 Task: Open a blank sheet, save the file as Matthew.rtf Add the quote 'Your dreams are worth fighting for; don't let anyone tell you otherwise.' Apply font style 'Playfair Display' and font size 30 Align the text to the Right .Change the text color to  'Light Red'
Action: Mouse moved to (384, 258)
Screenshot: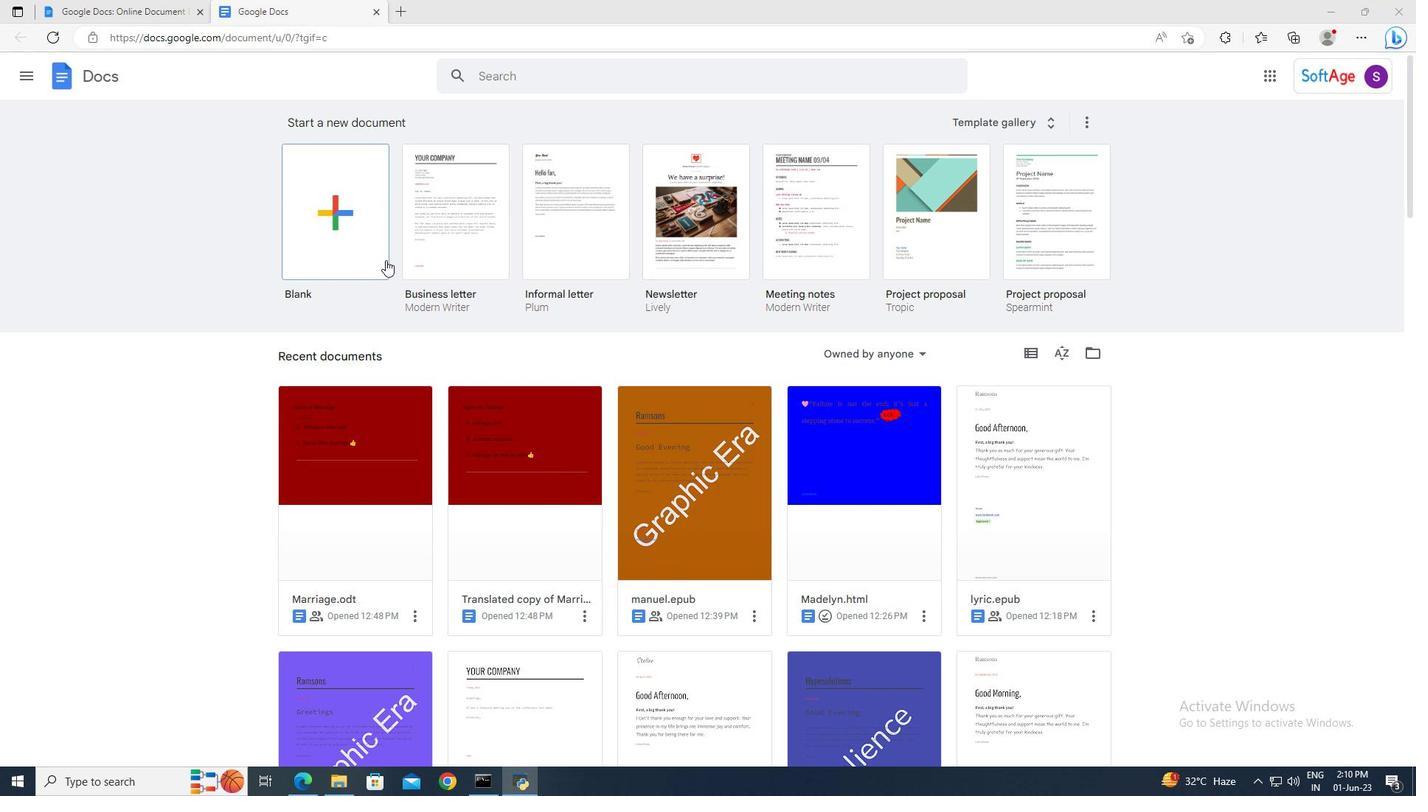 
Action: Mouse pressed left at (384, 258)
Screenshot: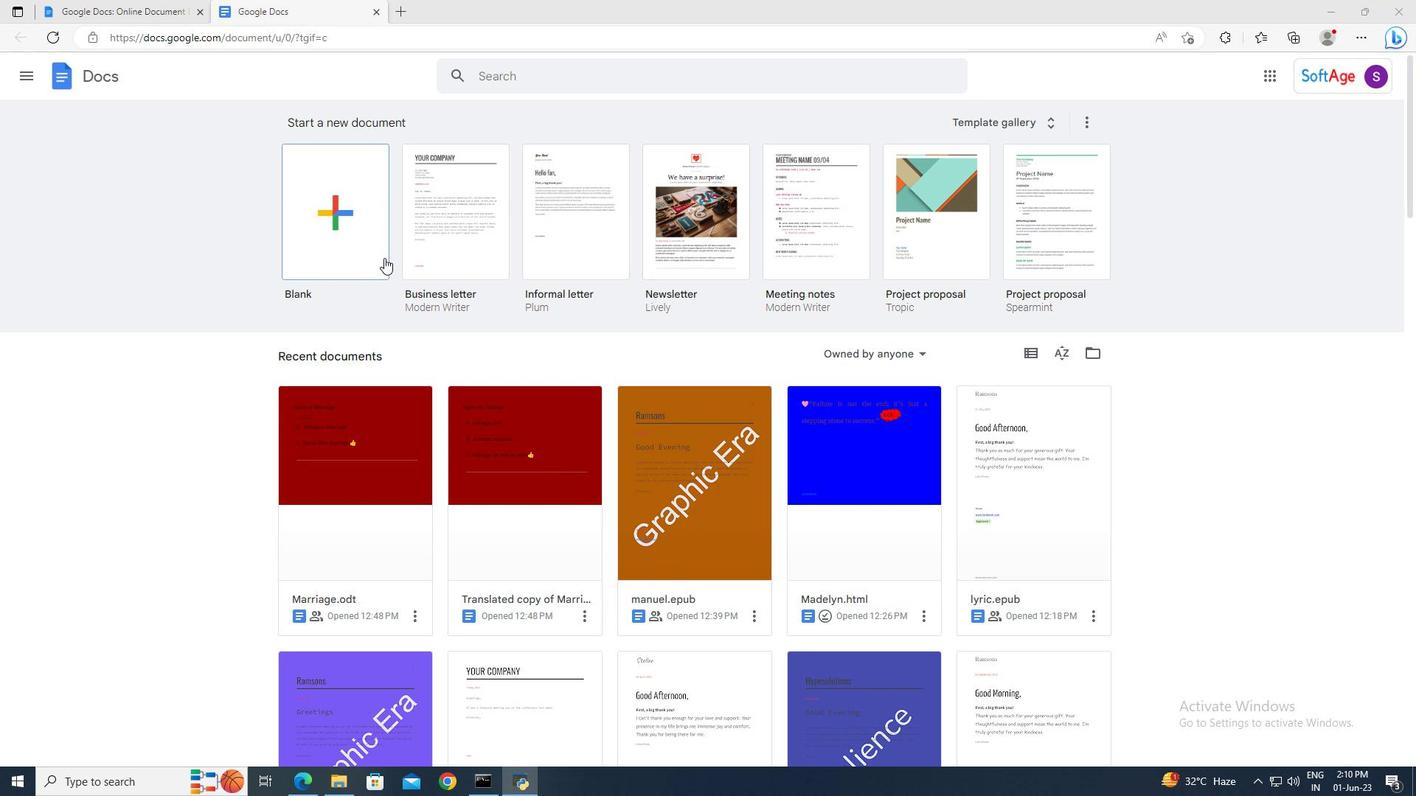 
Action: Mouse moved to (153, 64)
Screenshot: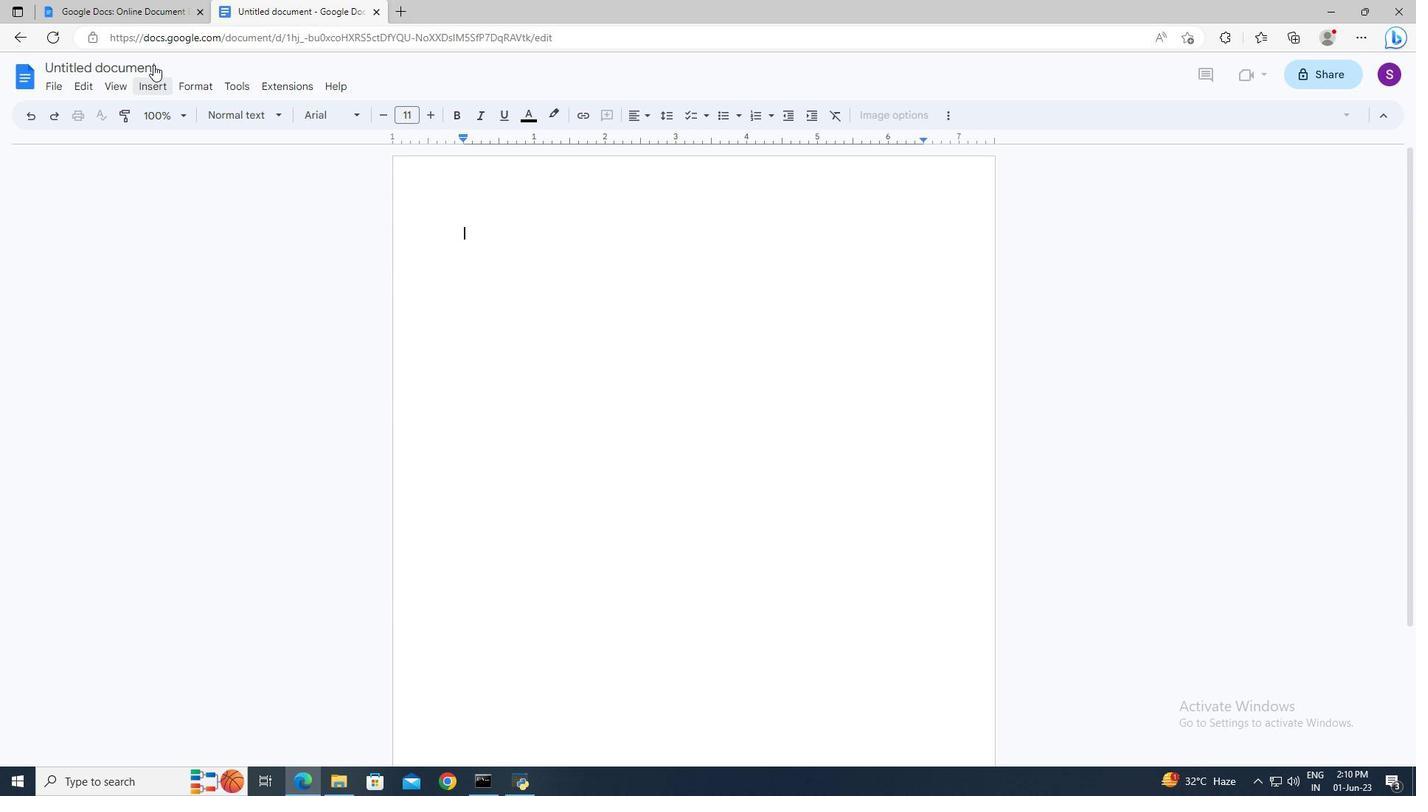 
Action: Mouse pressed left at (153, 64)
Screenshot: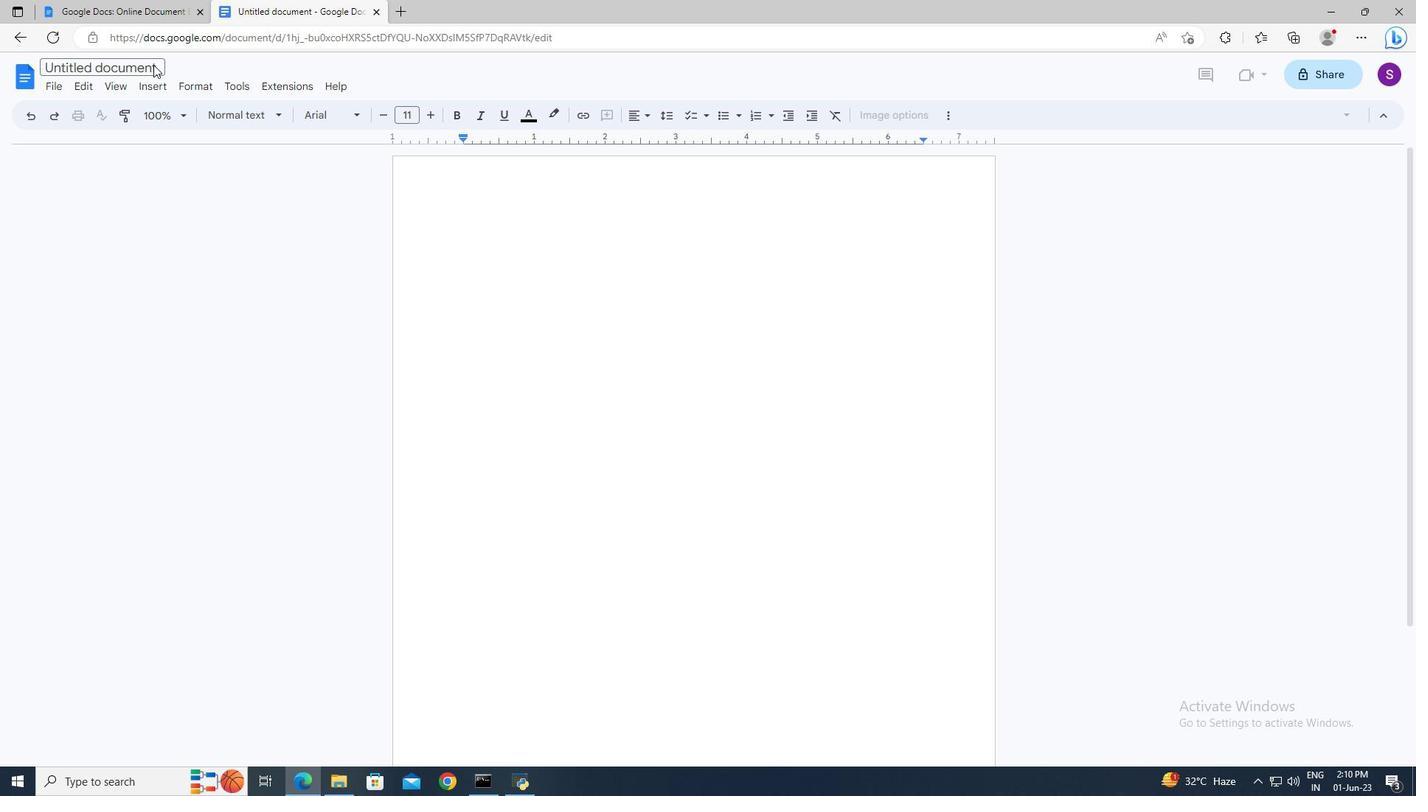 
Action: Key pressed <Key.delete><Key.shift>Math<Key.backspace>thew.rtf<Key.enter>
Screenshot: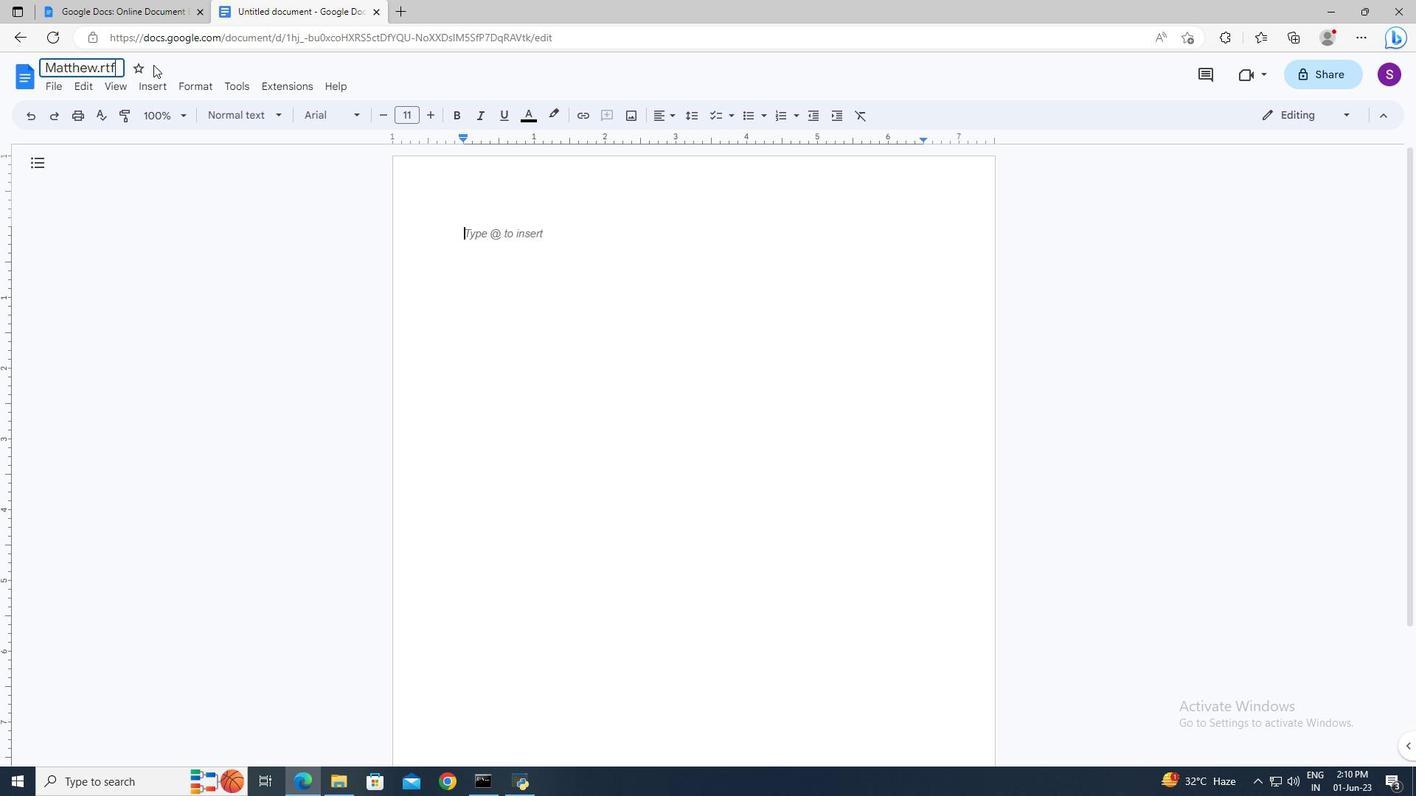 
Action: Mouse moved to (478, 240)
Screenshot: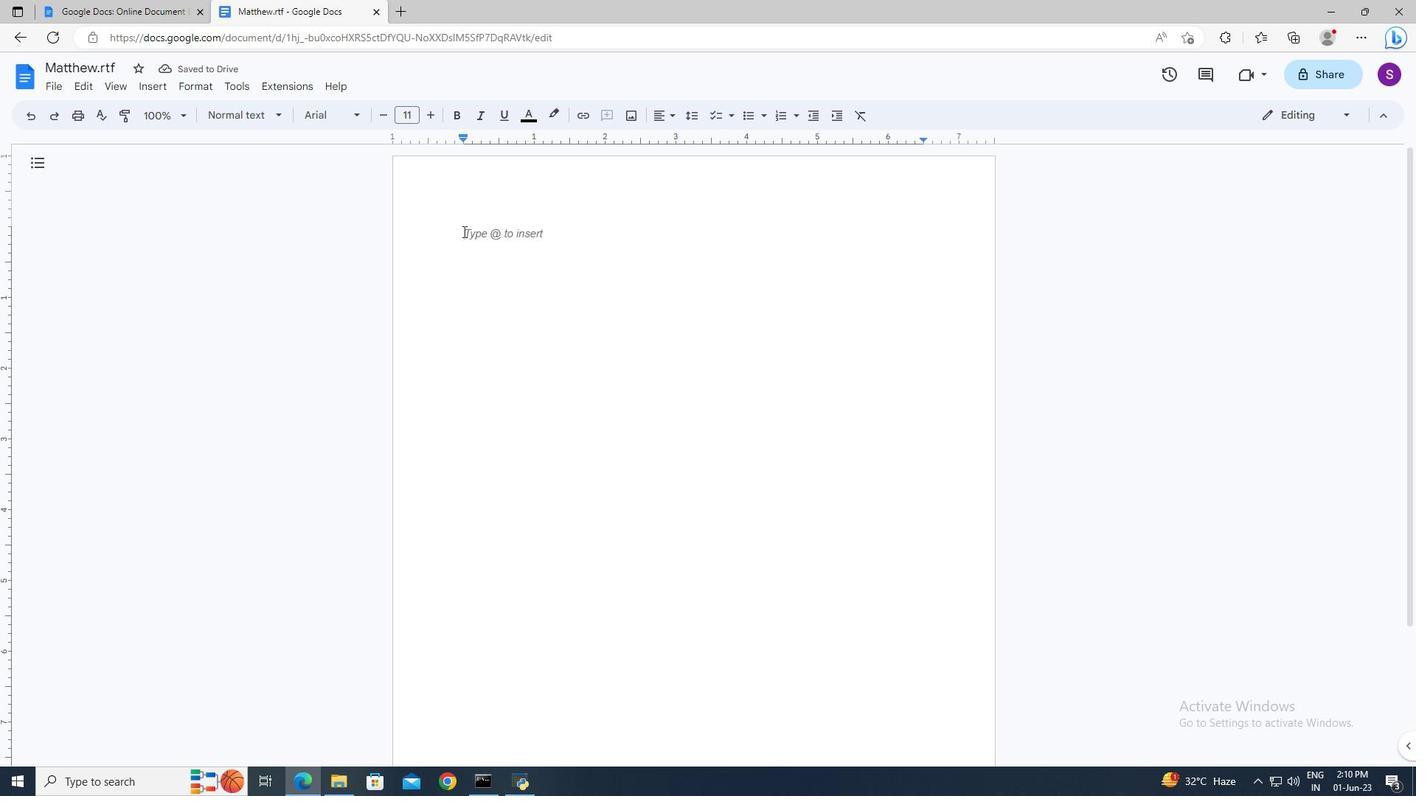 
Action: Mouse pressed left at (478, 240)
Screenshot: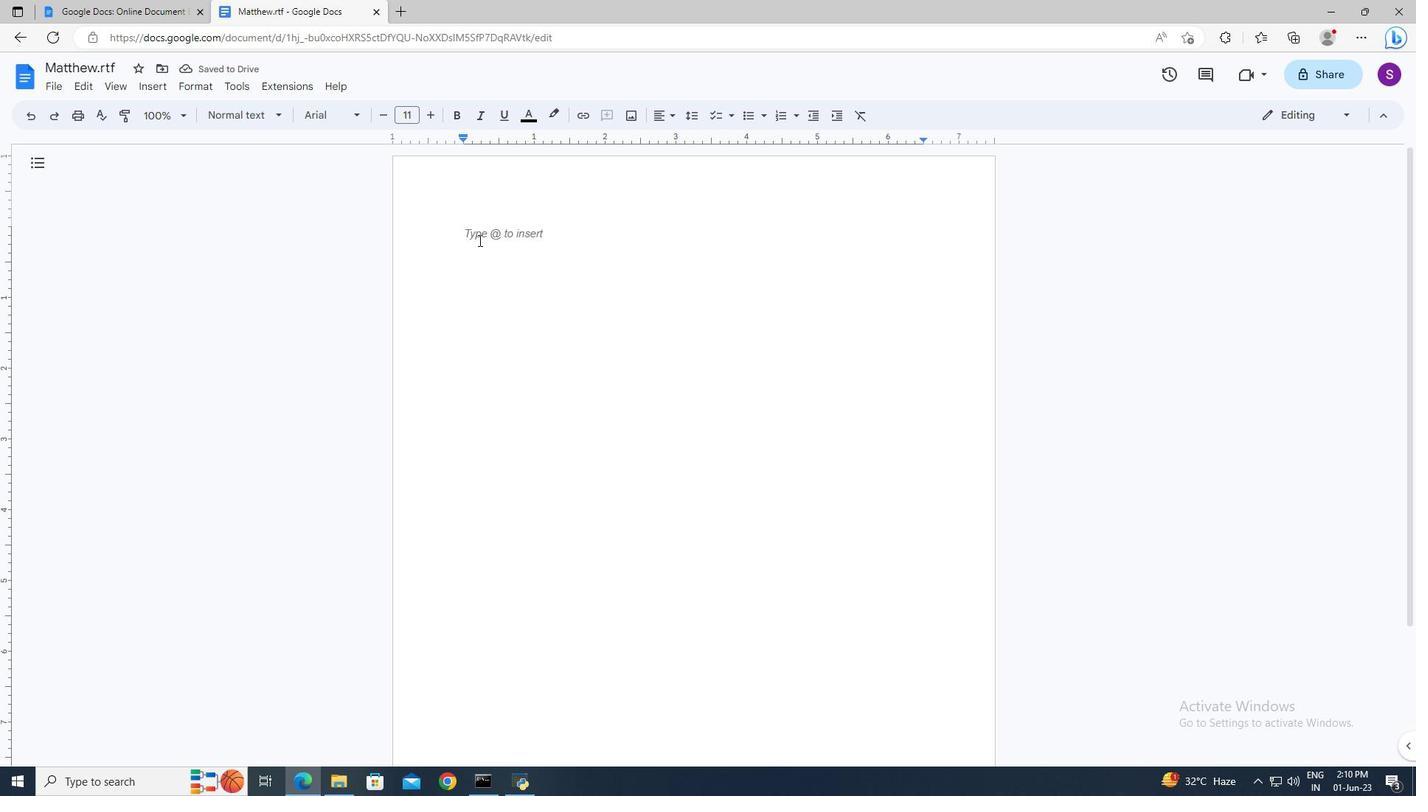 
Action: Key pressed <Key.shift>"<Key.shift>Your<Key.space>dreams<Key.space>are<Key.space>worth<Key.space>fighting<Key.space>for;<Key.space>don't<Key.space>let<Key.space>anyone<Key.space>tell<Key.space>you<Key.space>otherwise.<Key.shift>"ctrl+A
Screenshot: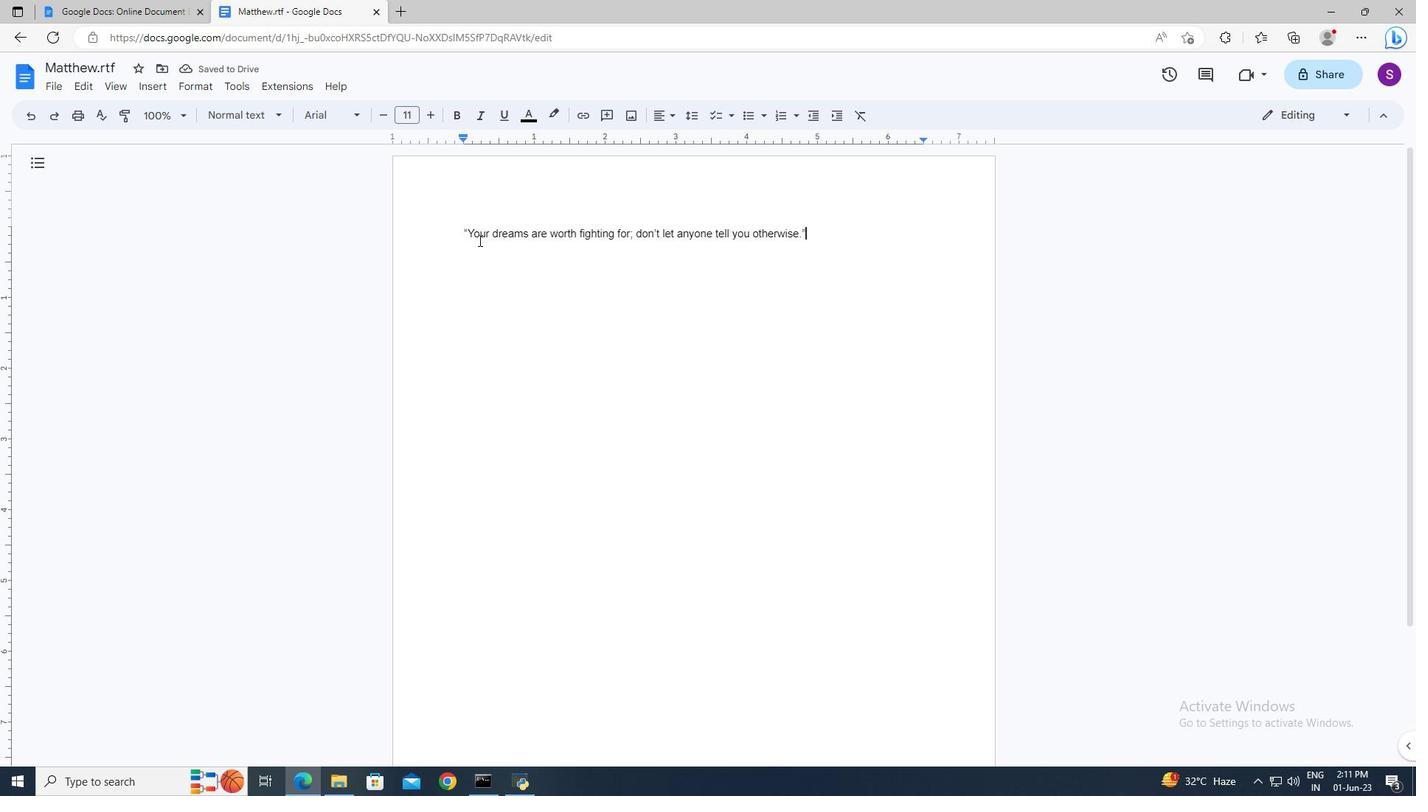 
Action: Mouse moved to (357, 115)
Screenshot: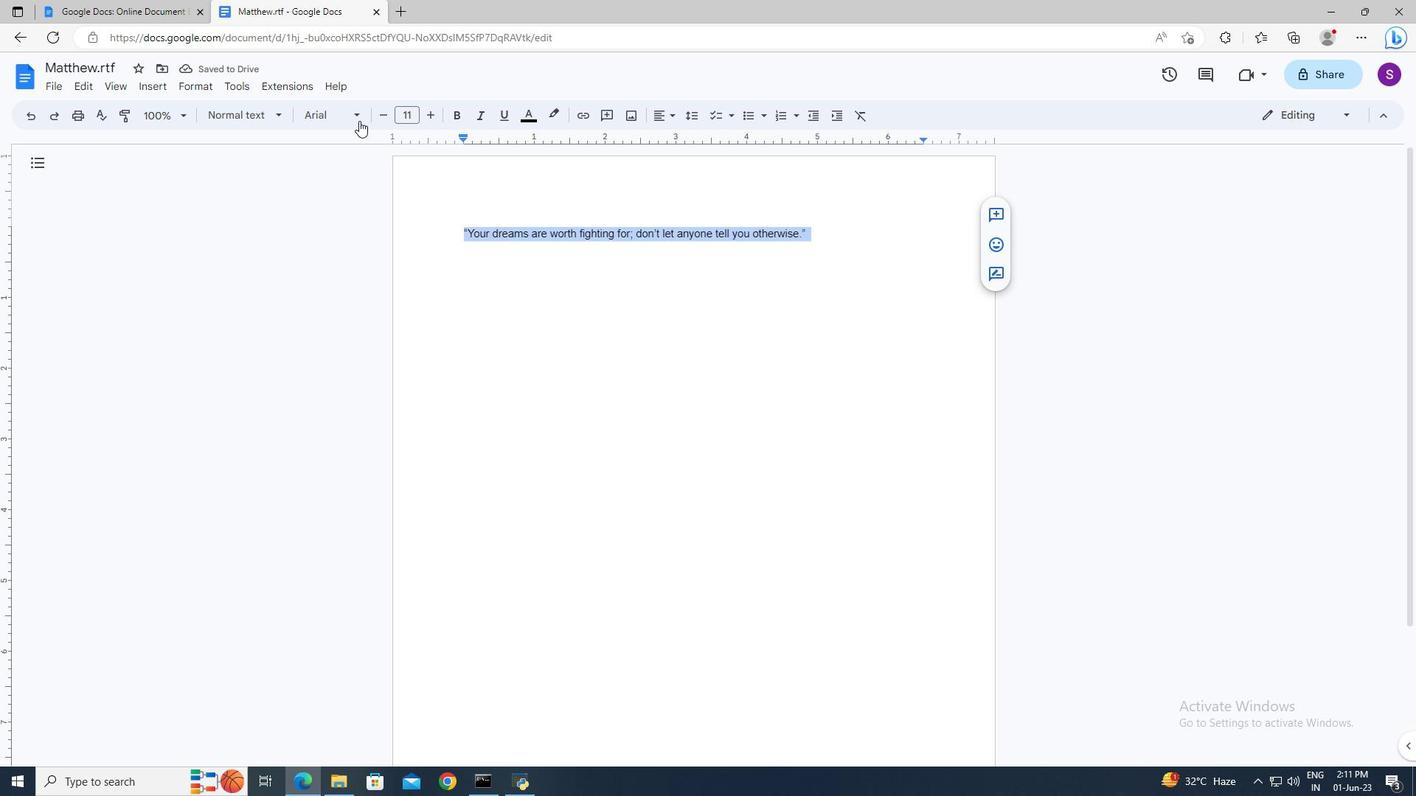 
Action: Mouse pressed left at (357, 115)
Screenshot: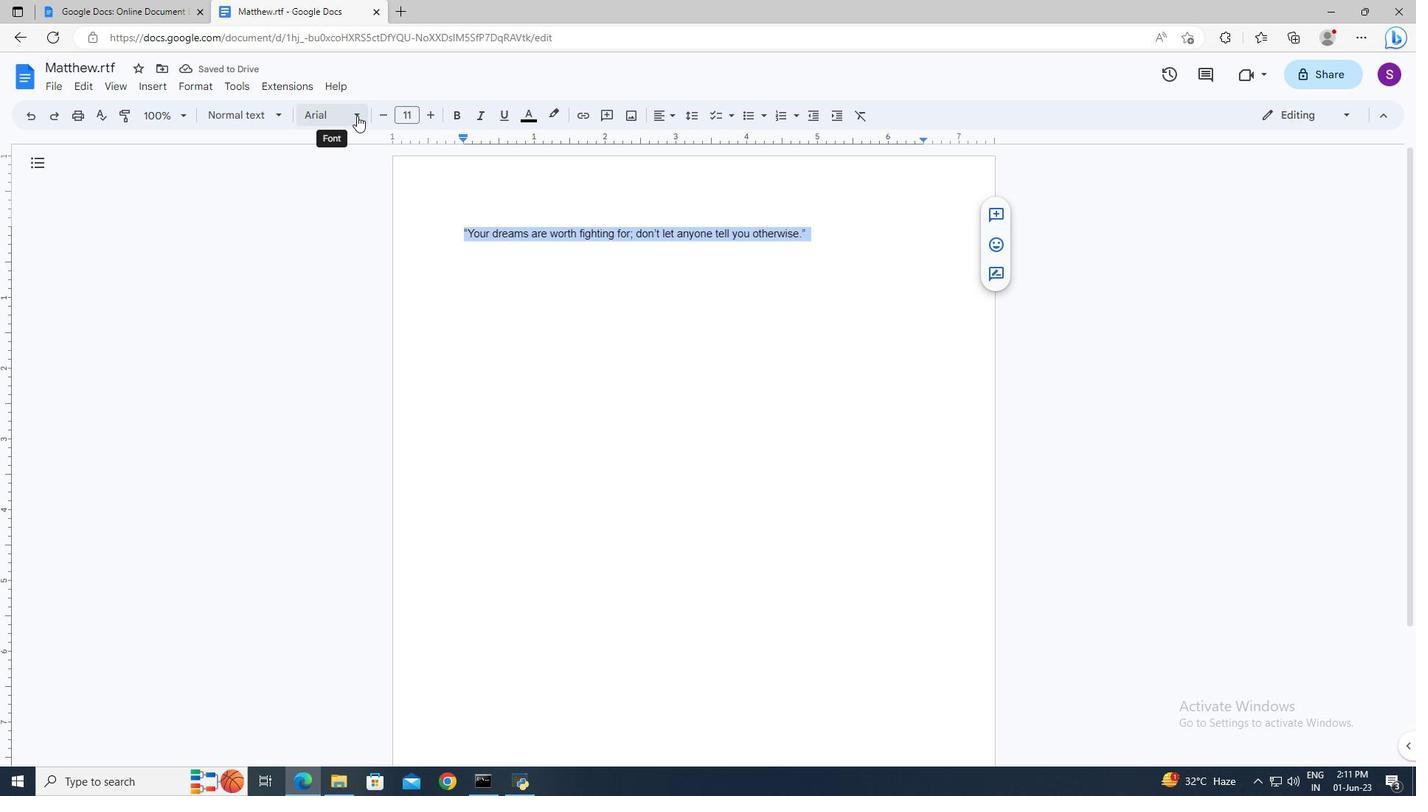 
Action: Mouse moved to (390, 666)
Screenshot: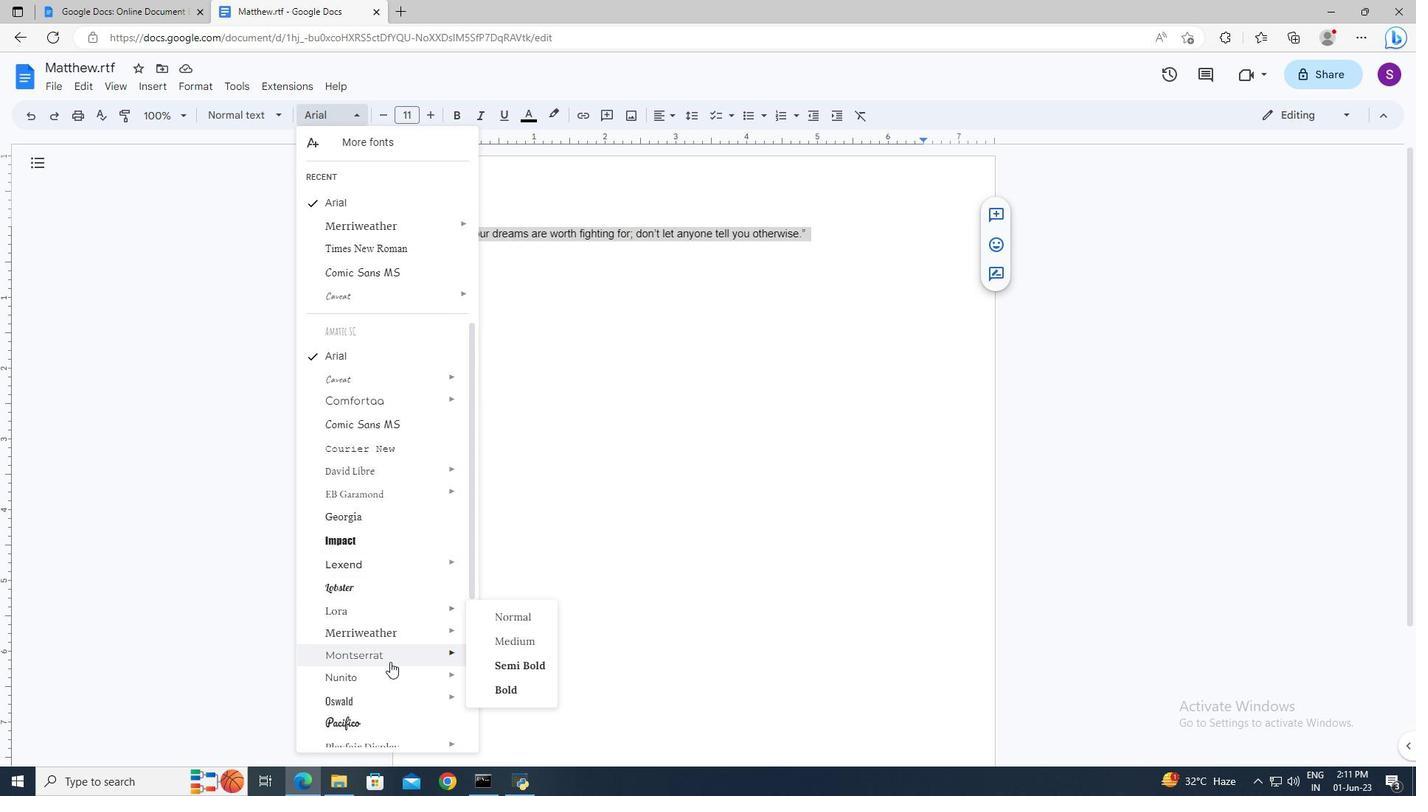 
Action: Mouse scrolled (390, 666) with delta (0, 0)
Screenshot: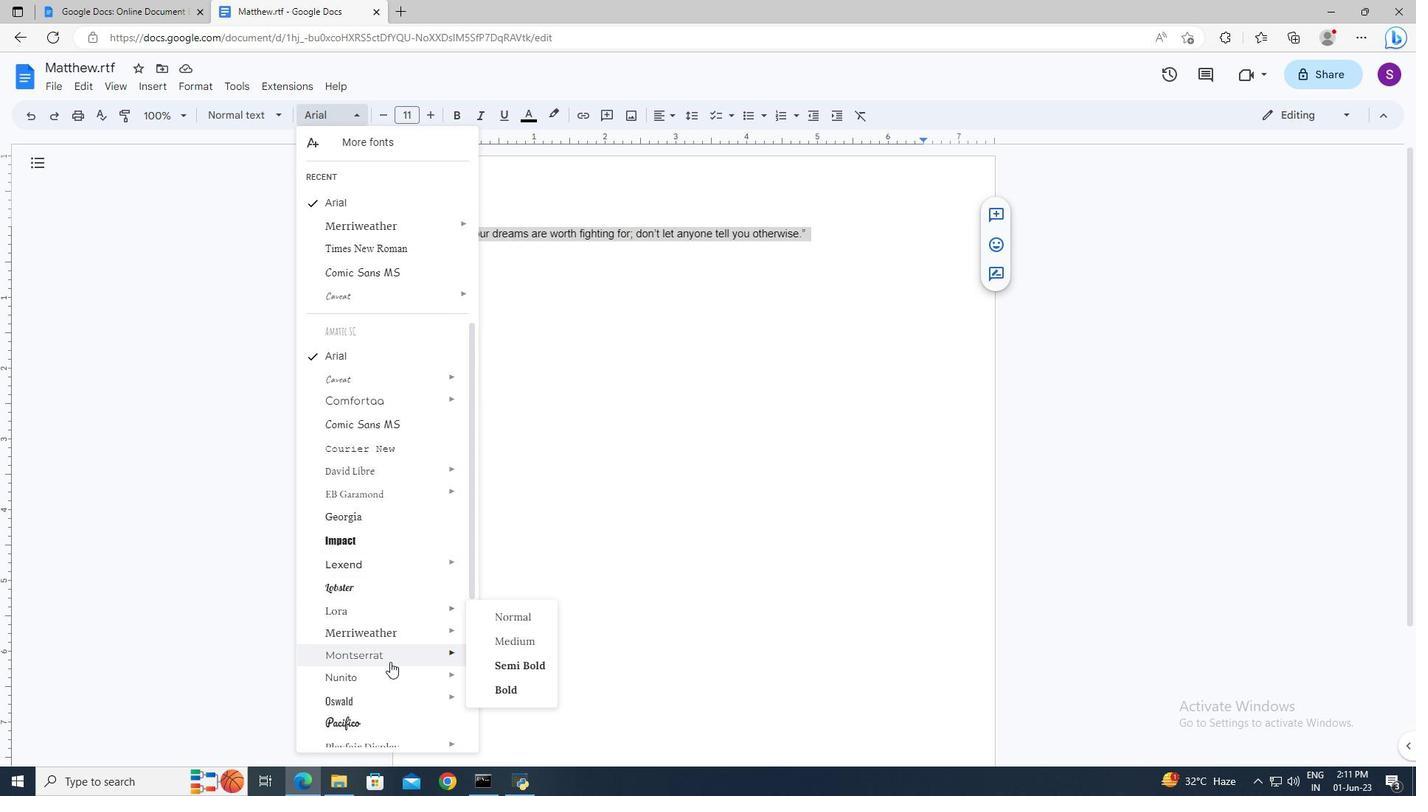 
Action: Mouse moved to (396, 735)
Screenshot: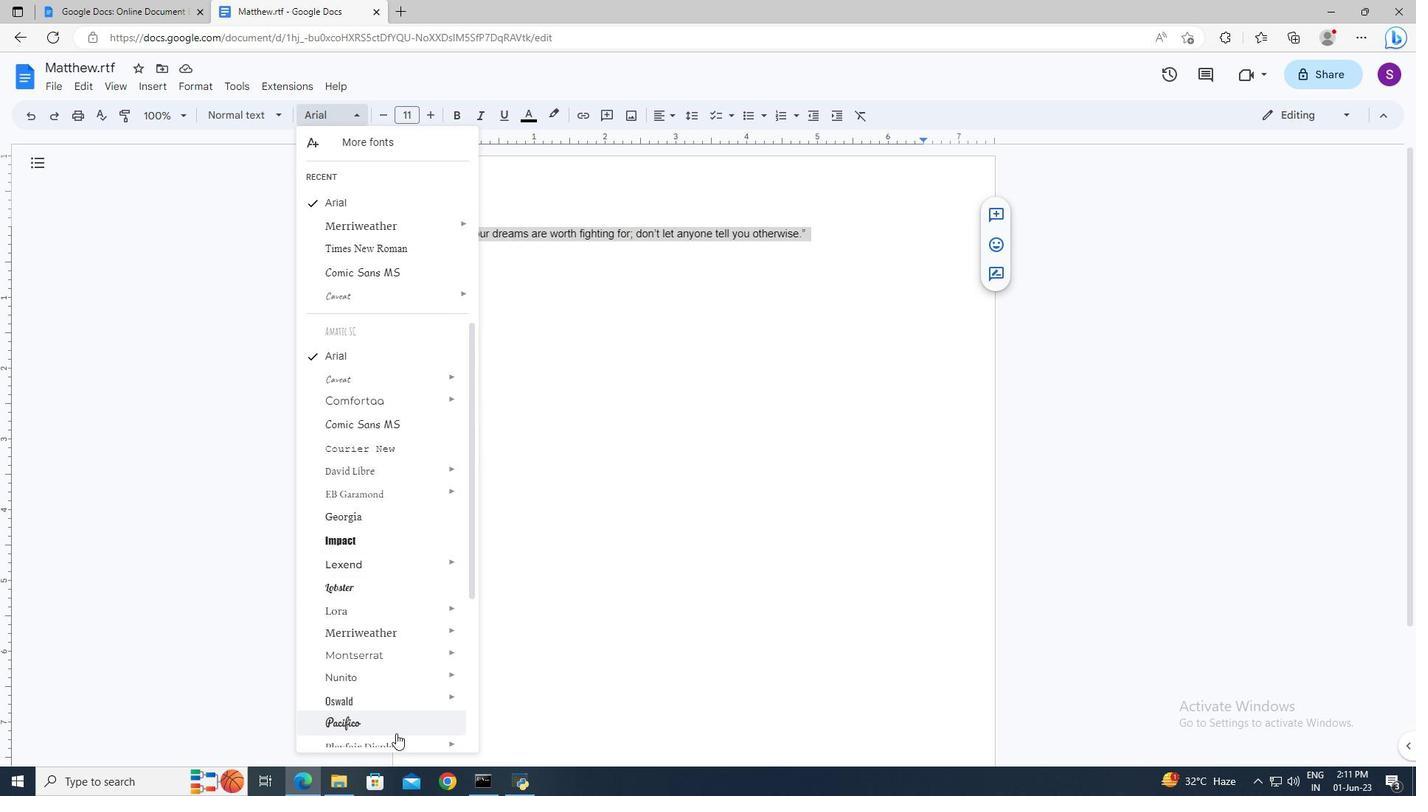 
Action: Mouse scrolled (396, 734) with delta (0, 0)
Screenshot: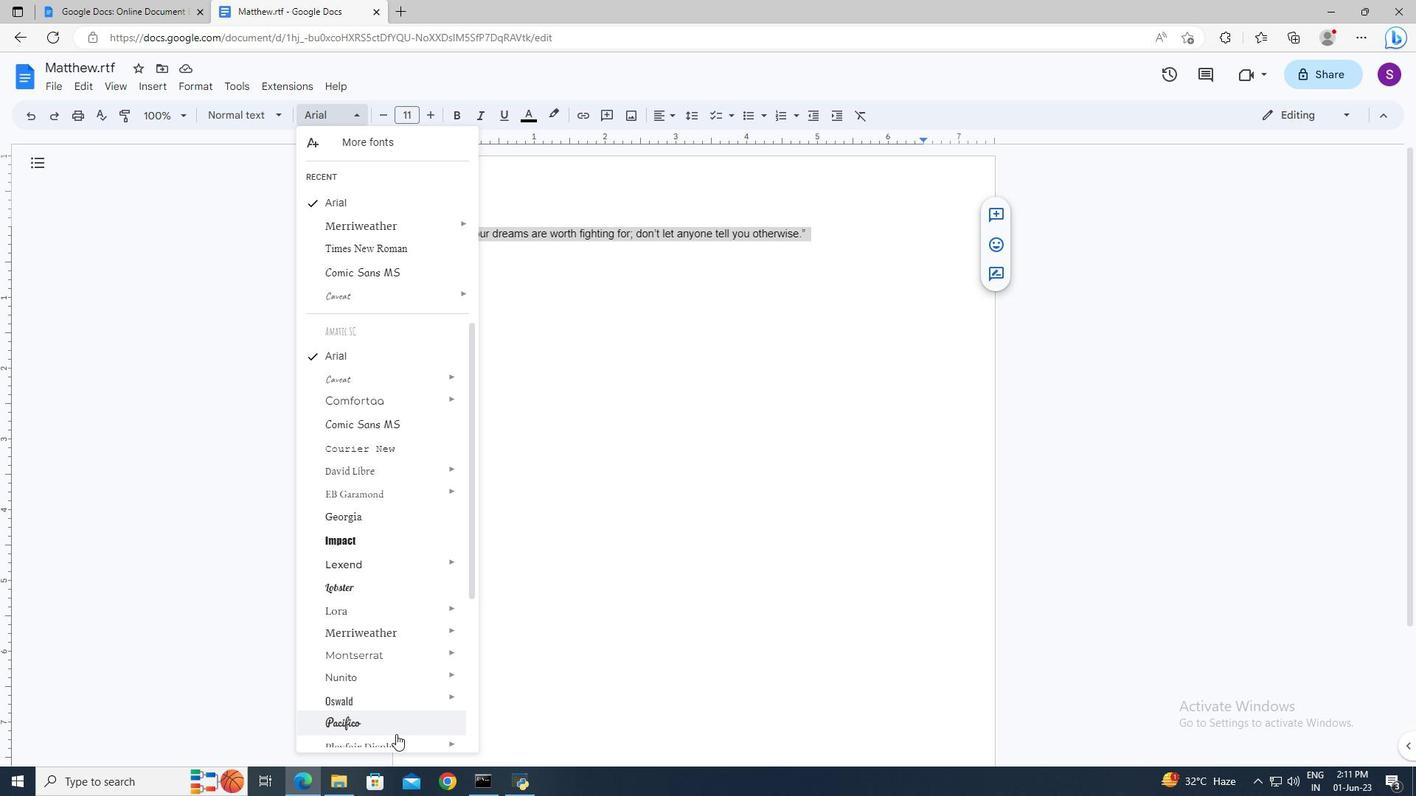 
Action: Mouse scrolled (396, 734) with delta (0, 0)
Screenshot: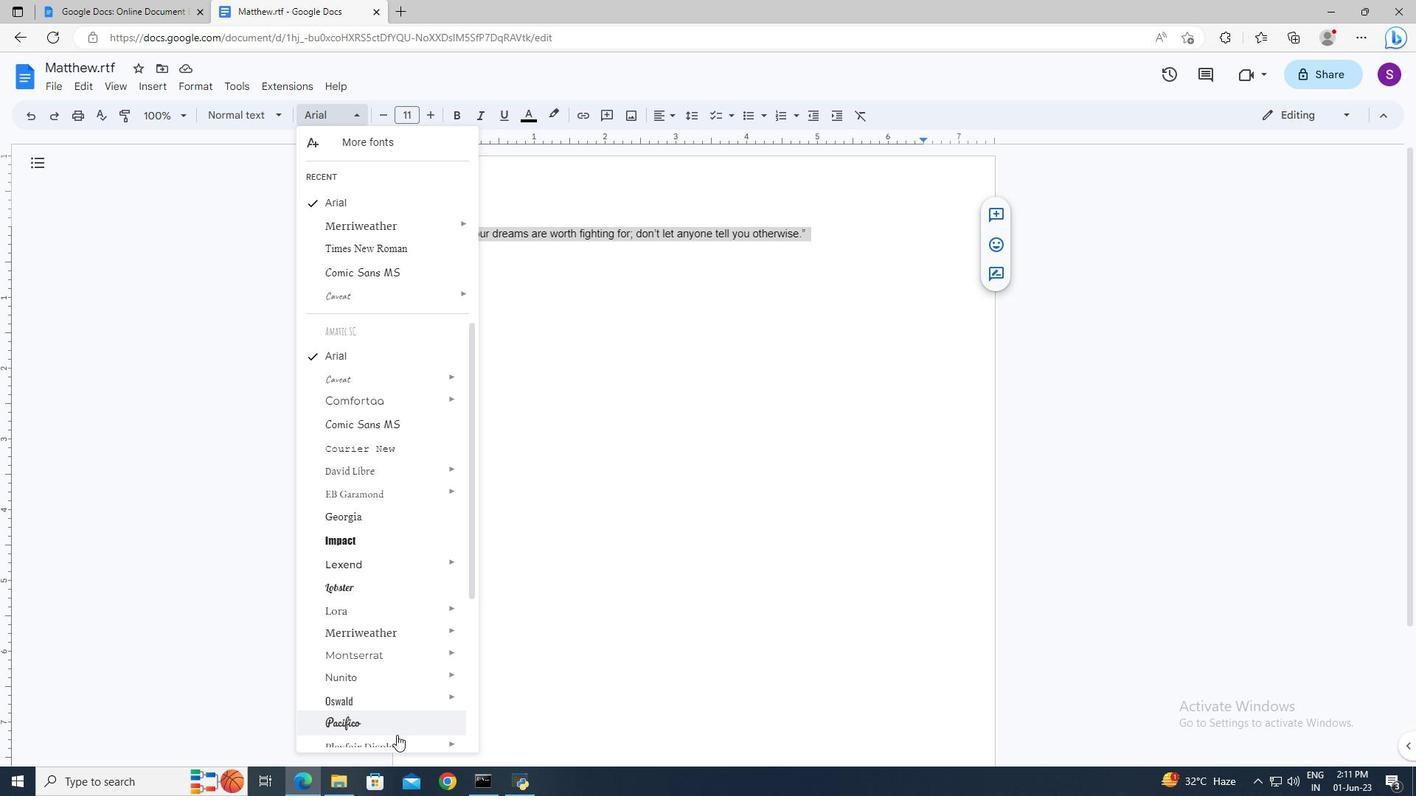 
Action: Mouse moved to (390, 624)
Screenshot: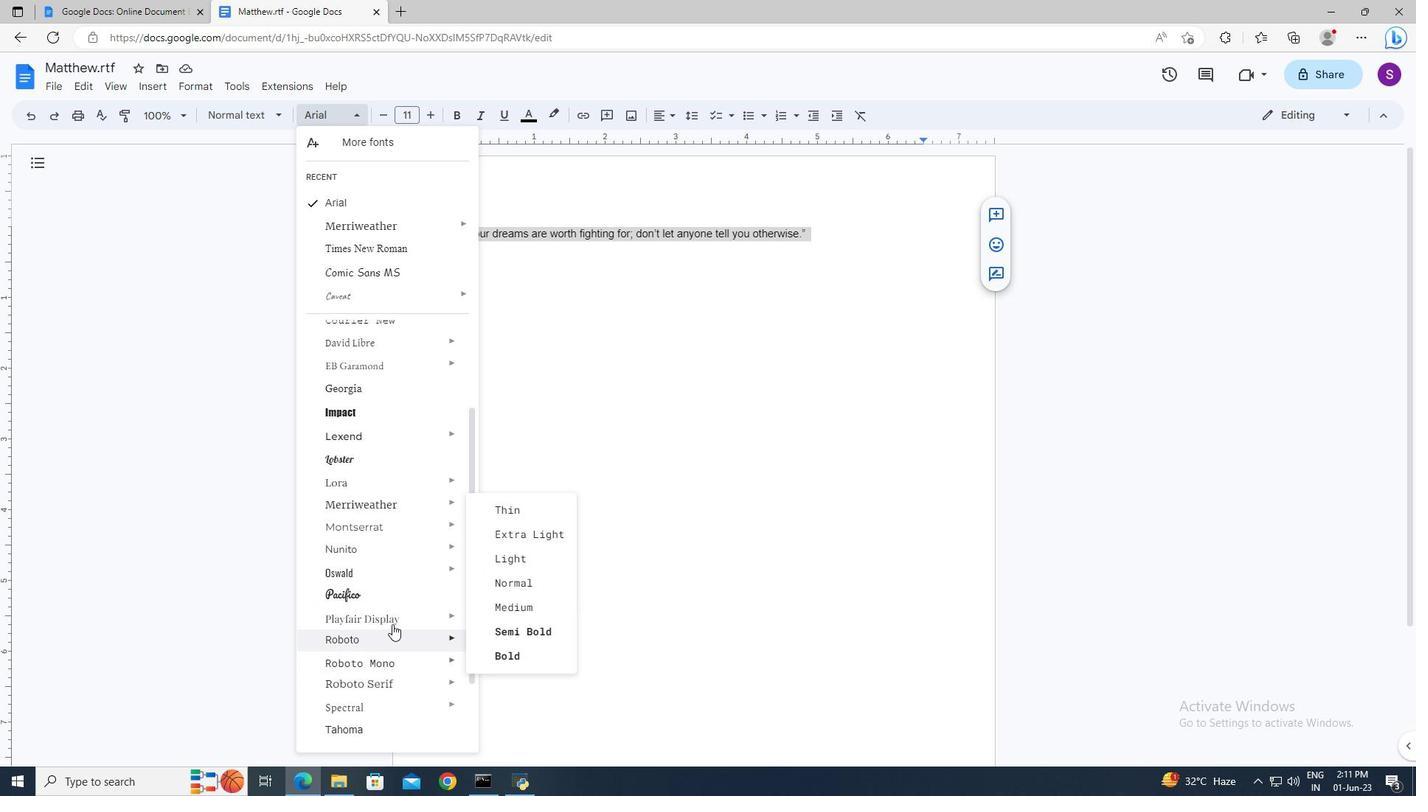 
Action: Mouse pressed left at (390, 624)
Screenshot: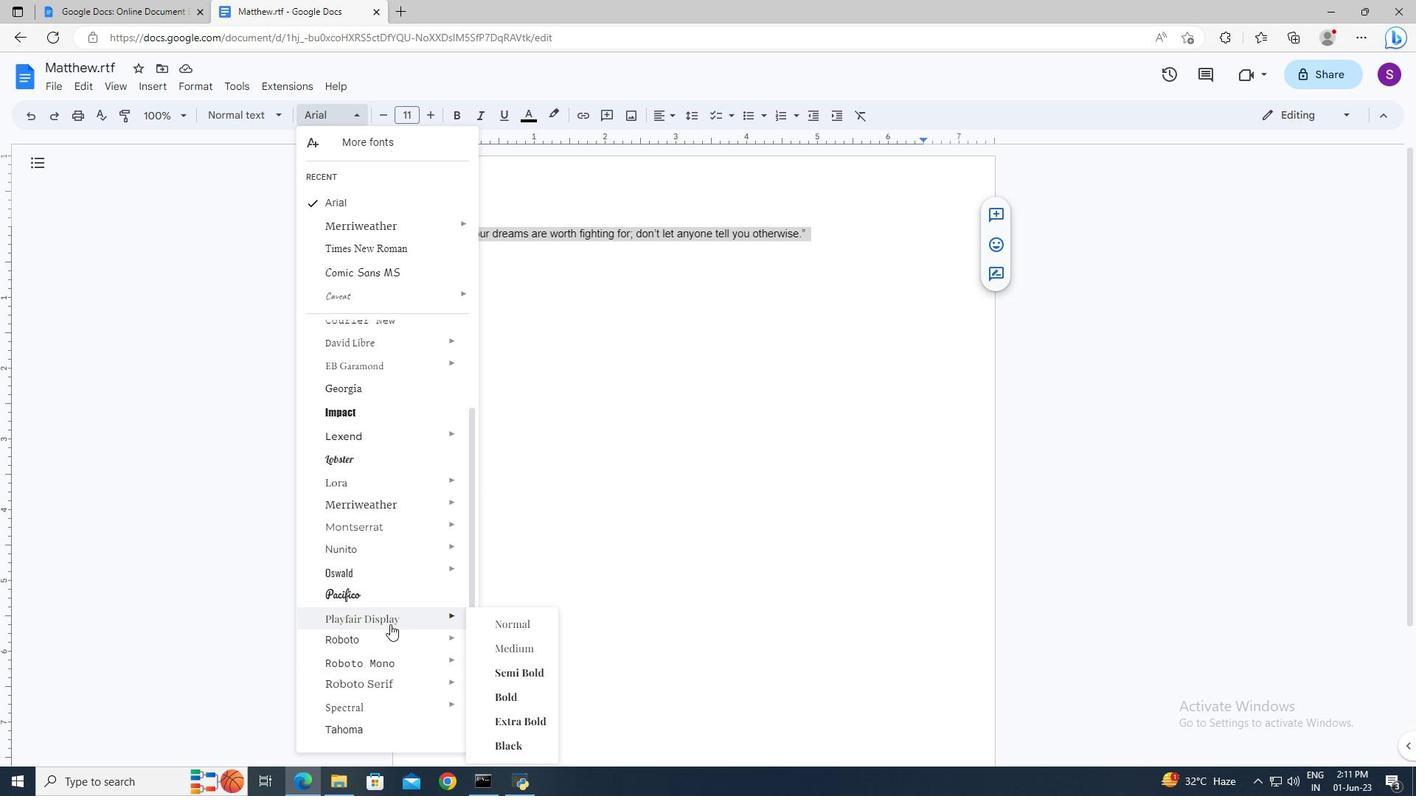 
Action: Mouse moved to (410, 112)
Screenshot: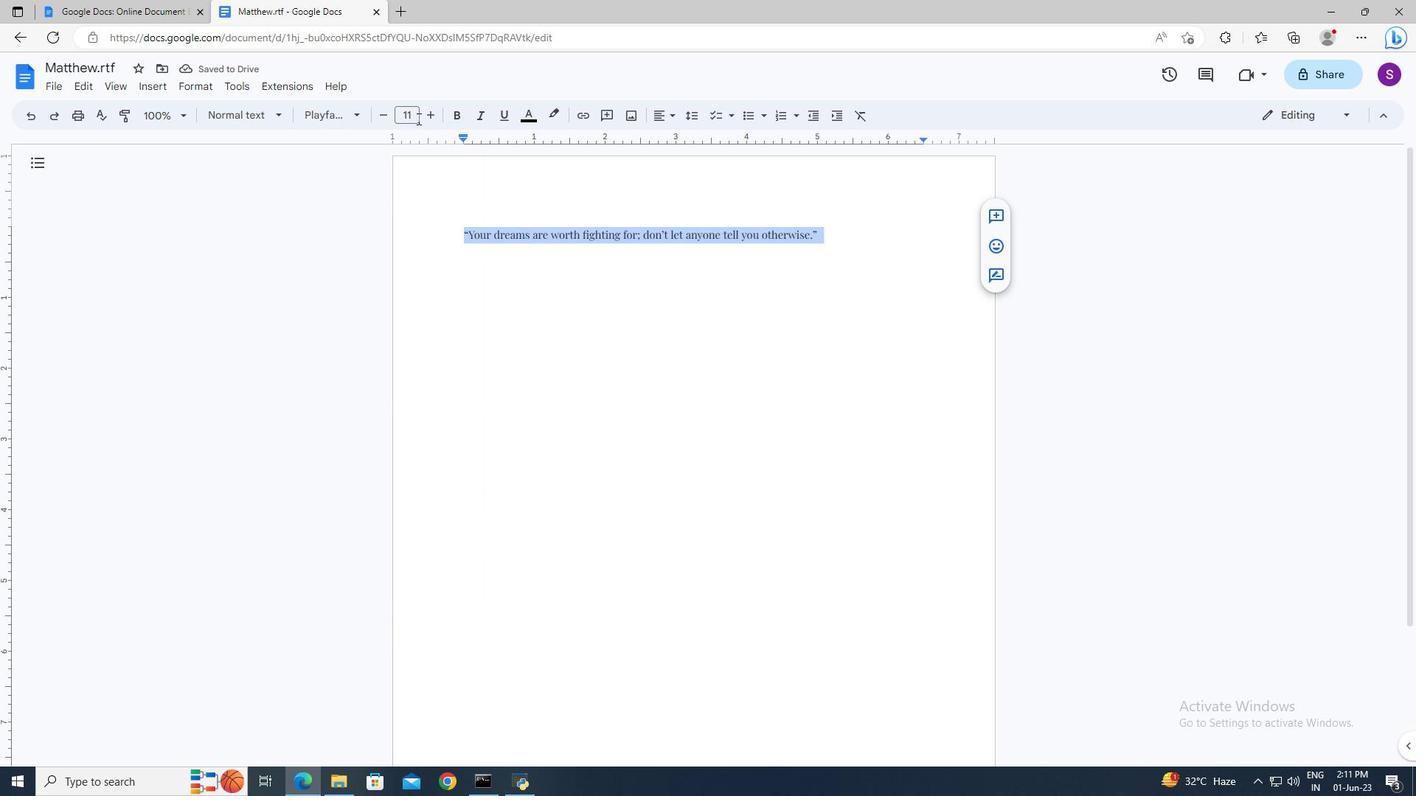 
Action: Mouse pressed left at (410, 112)
Screenshot: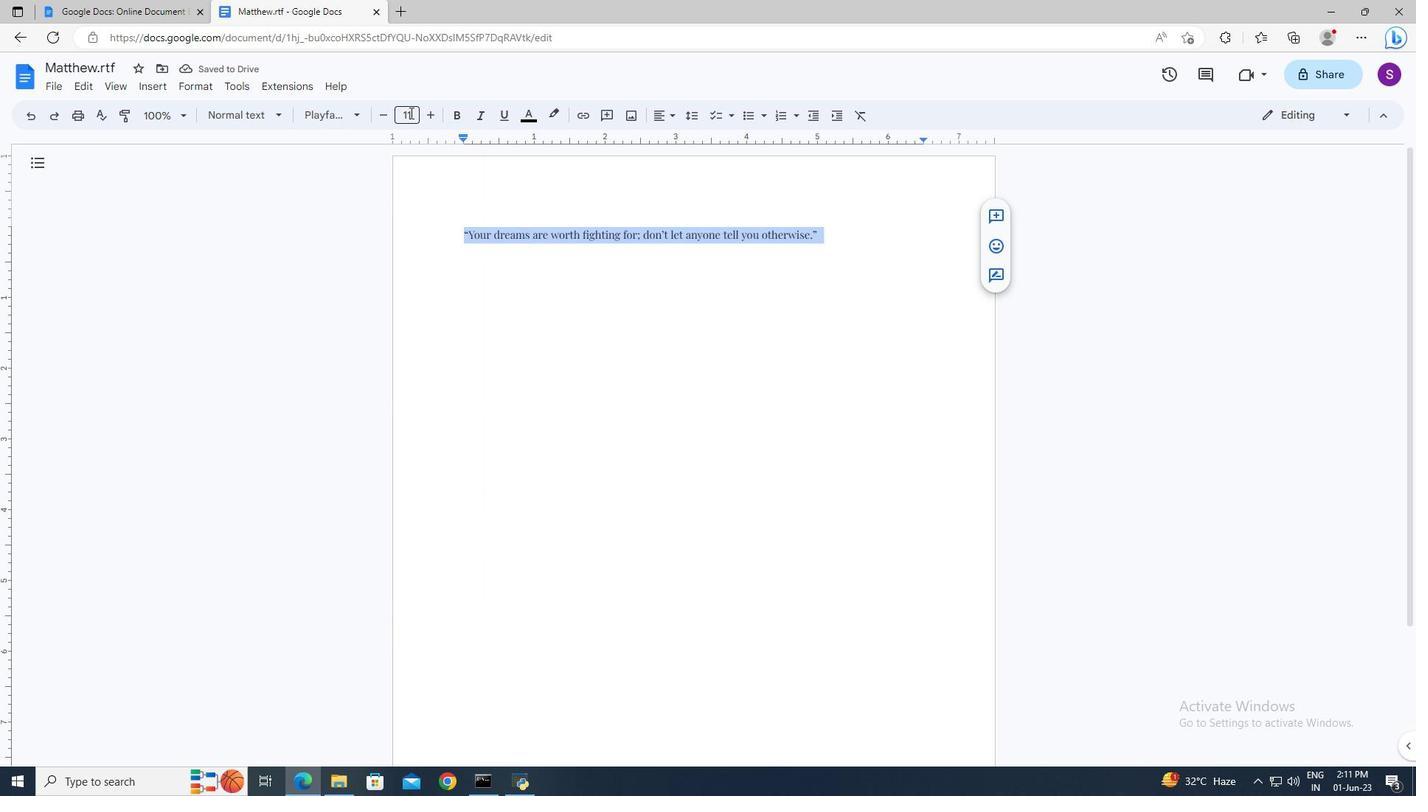 
Action: Key pressed 30<Key.enter>
Screenshot: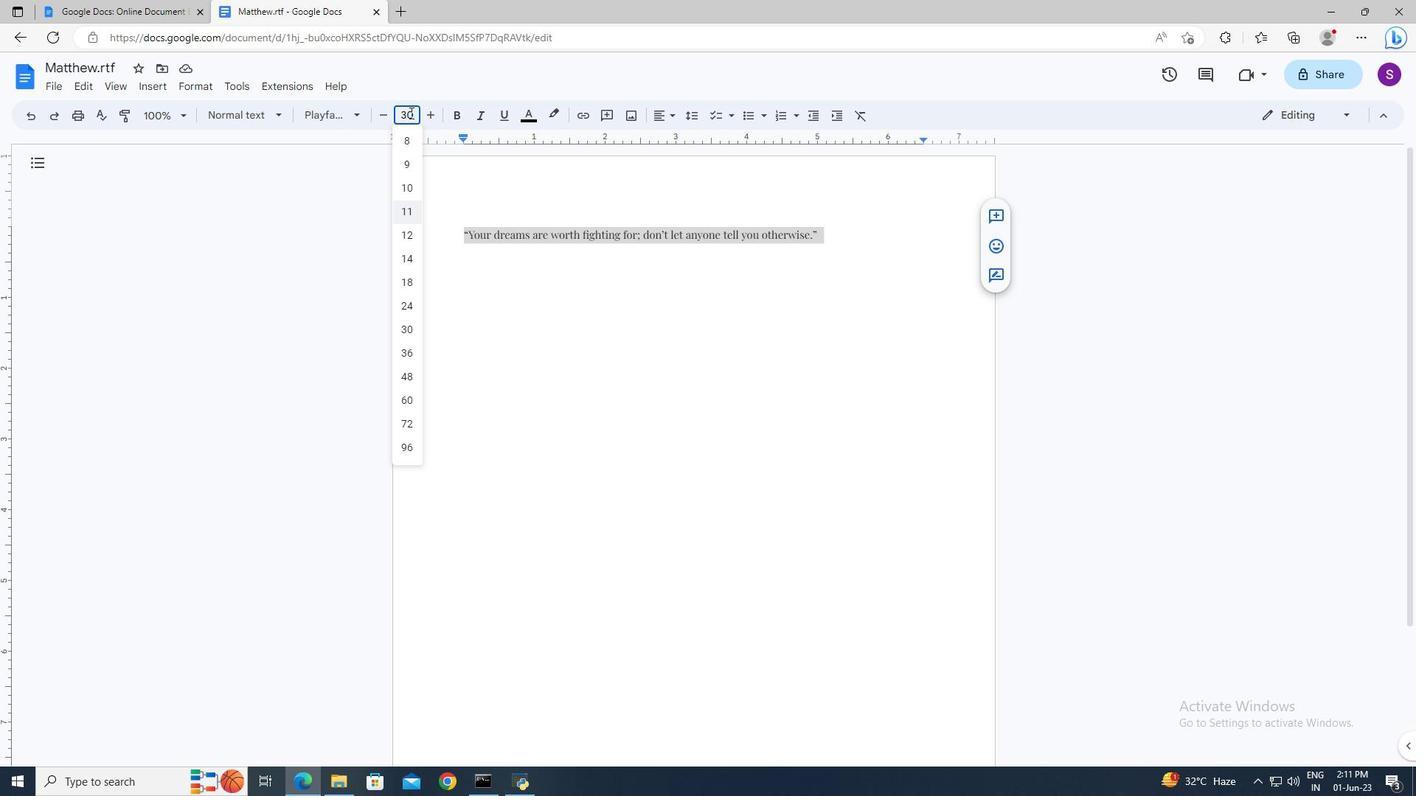 
Action: Mouse moved to (665, 111)
Screenshot: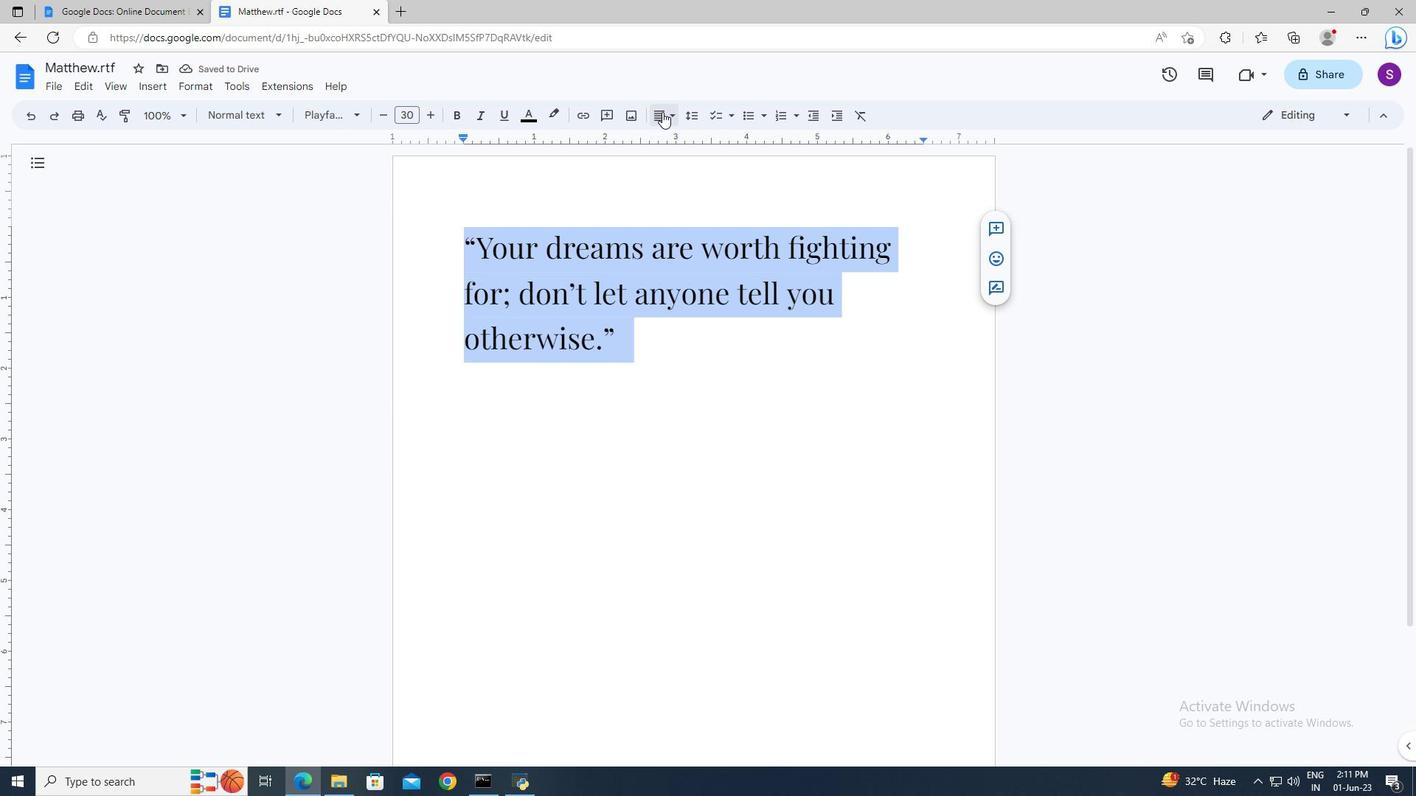 
Action: Mouse pressed left at (665, 111)
Screenshot: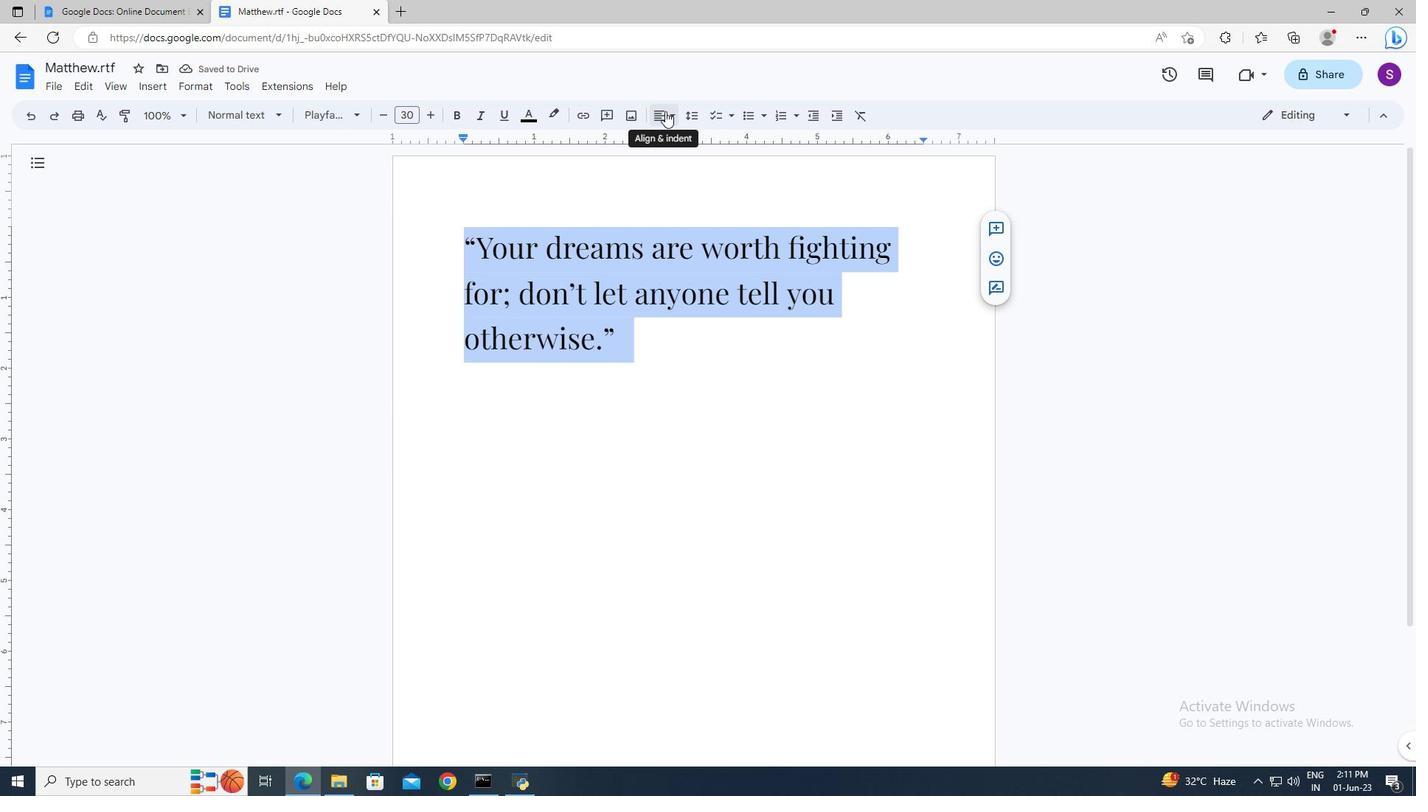 
Action: Mouse moved to (702, 137)
Screenshot: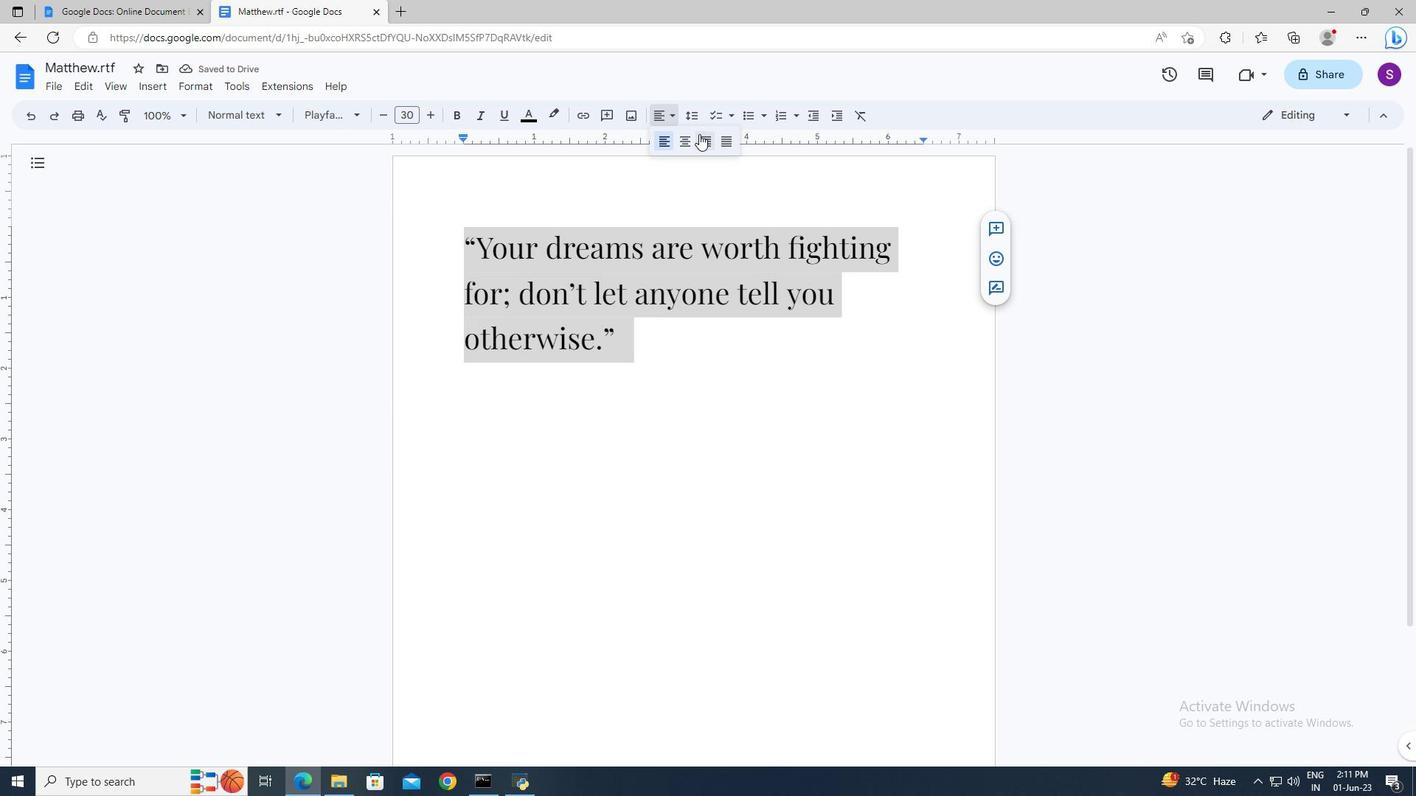 
Action: Mouse pressed left at (702, 137)
Screenshot: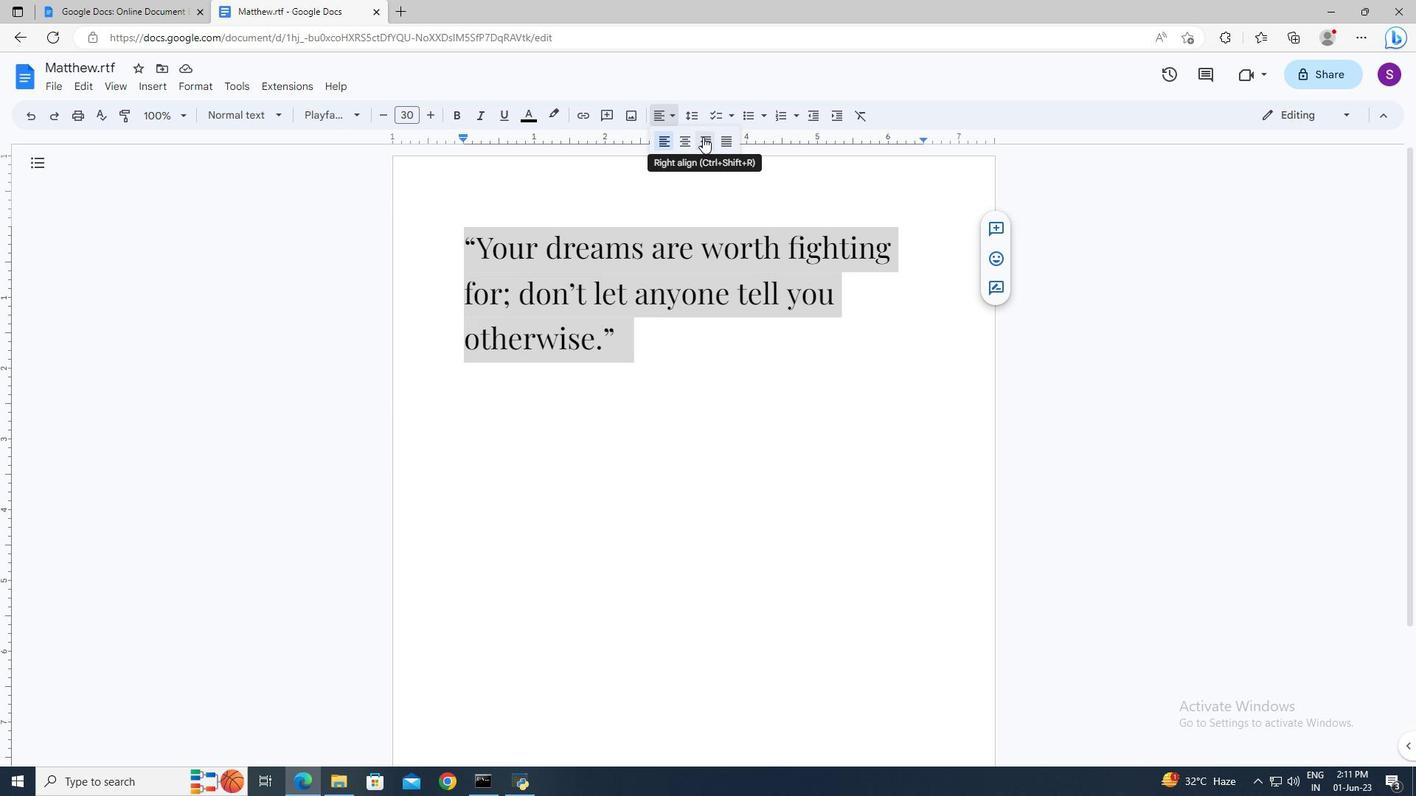
Action: Mouse moved to (526, 120)
Screenshot: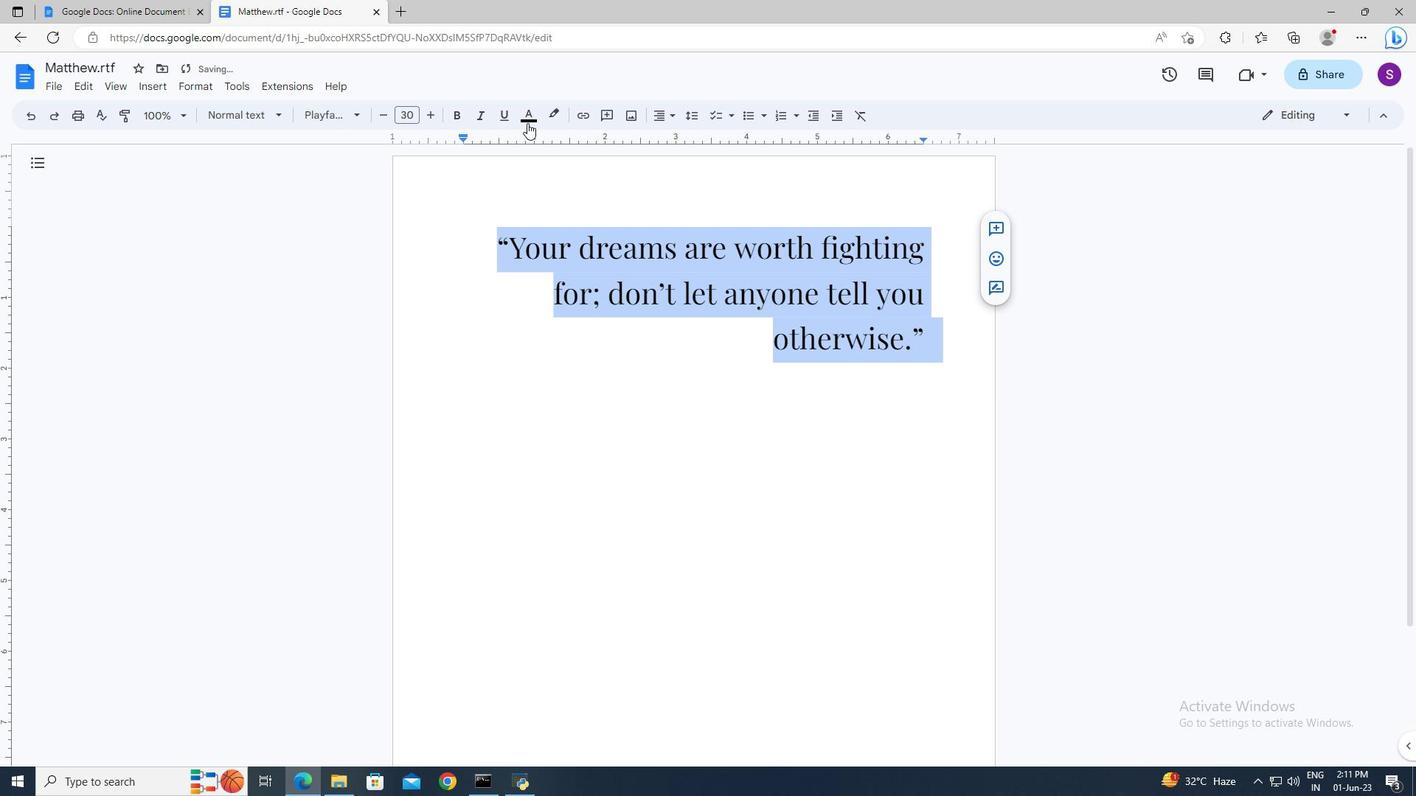 
Action: Mouse pressed left at (526, 120)
Screenshot: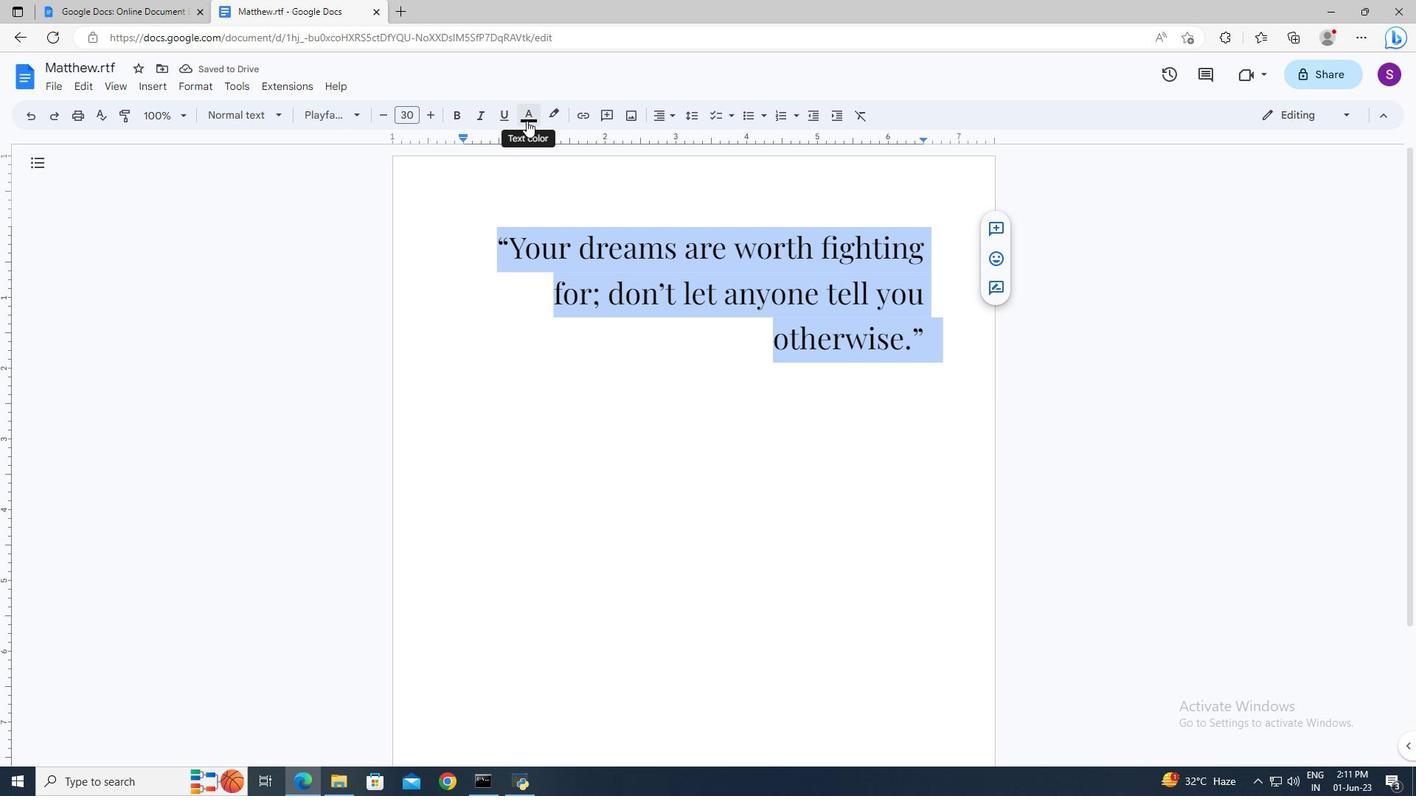 
Action: Mouse moved to (549, 202)
Screenshot: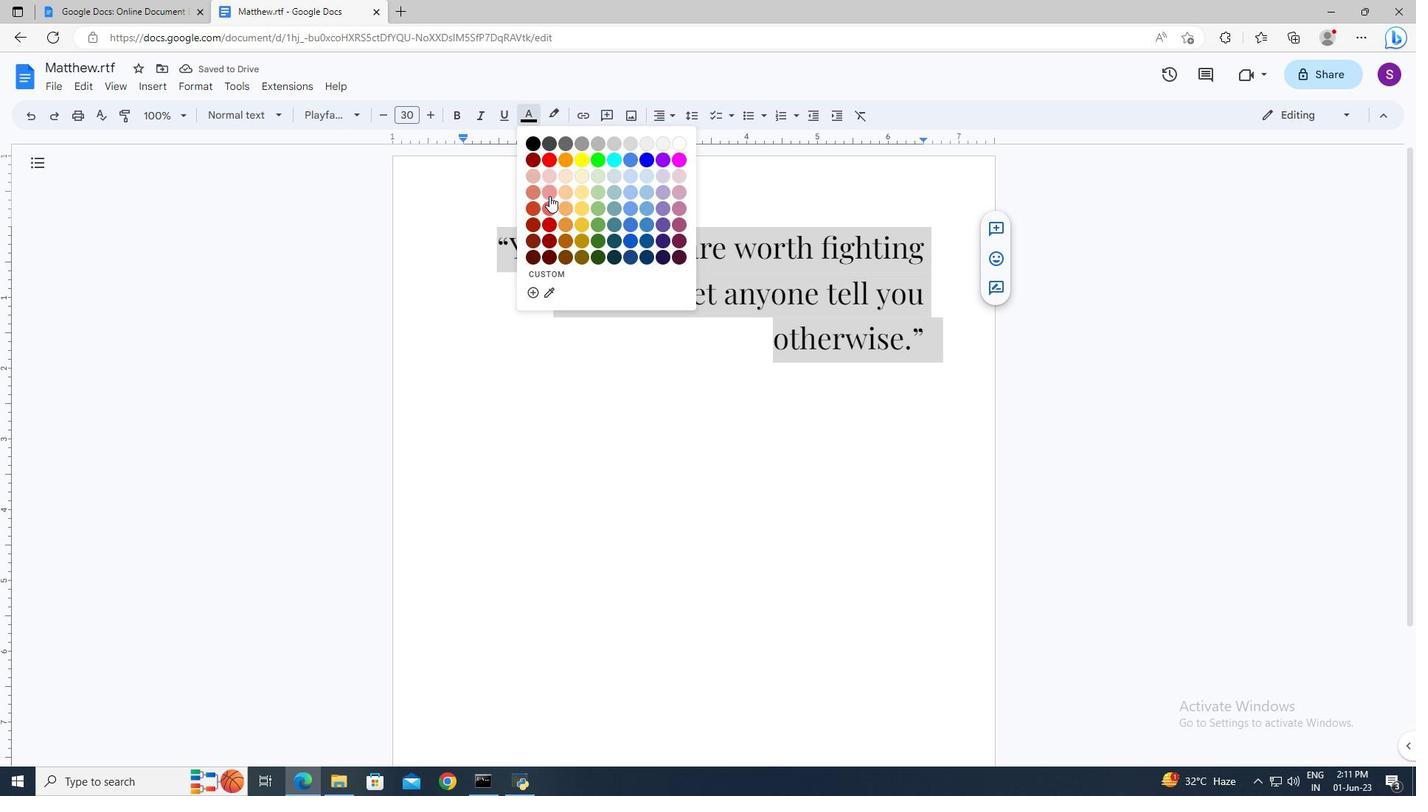 
Action: Mouse pressed left at (549, 202)
Screenshot: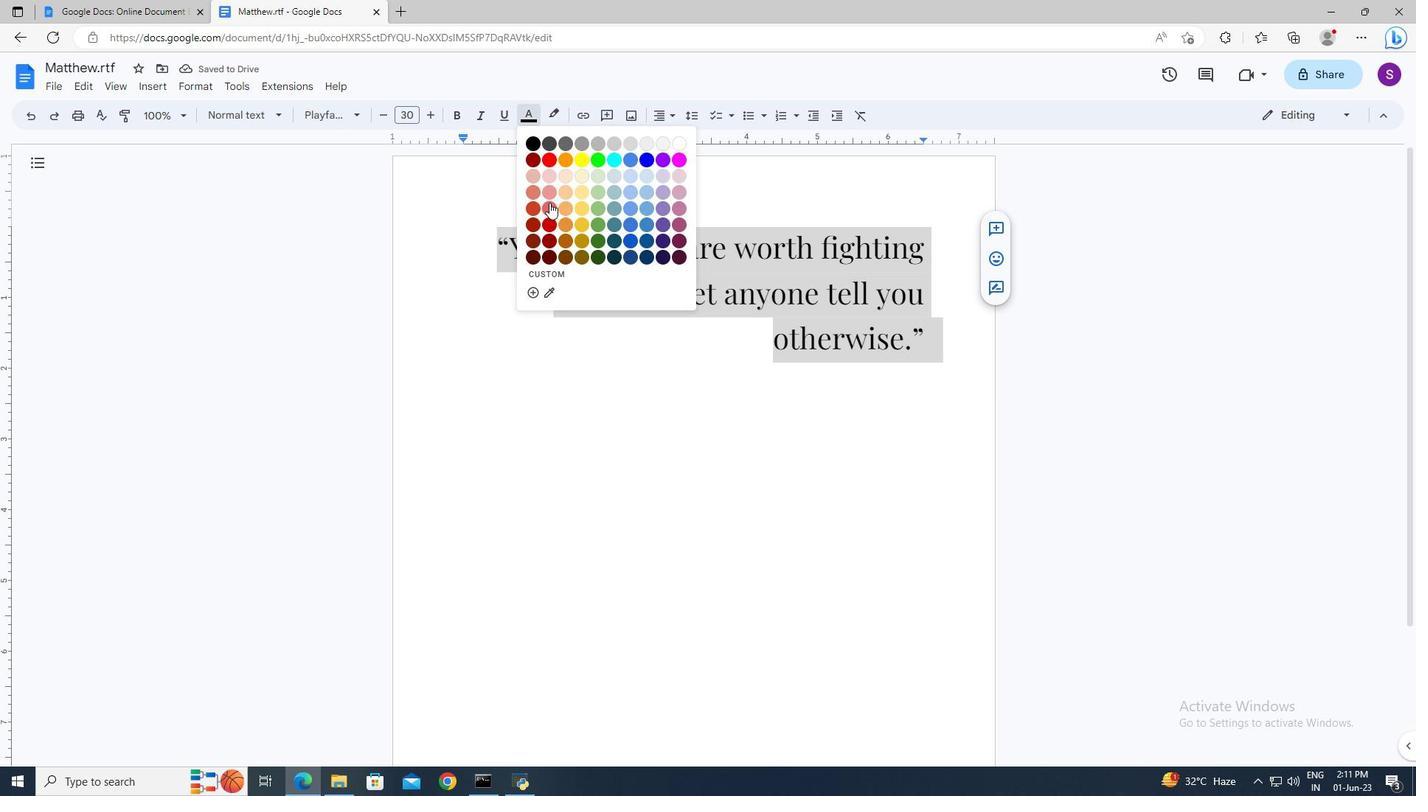 
Action: Mouse moved to (570, 309)
Screenshot: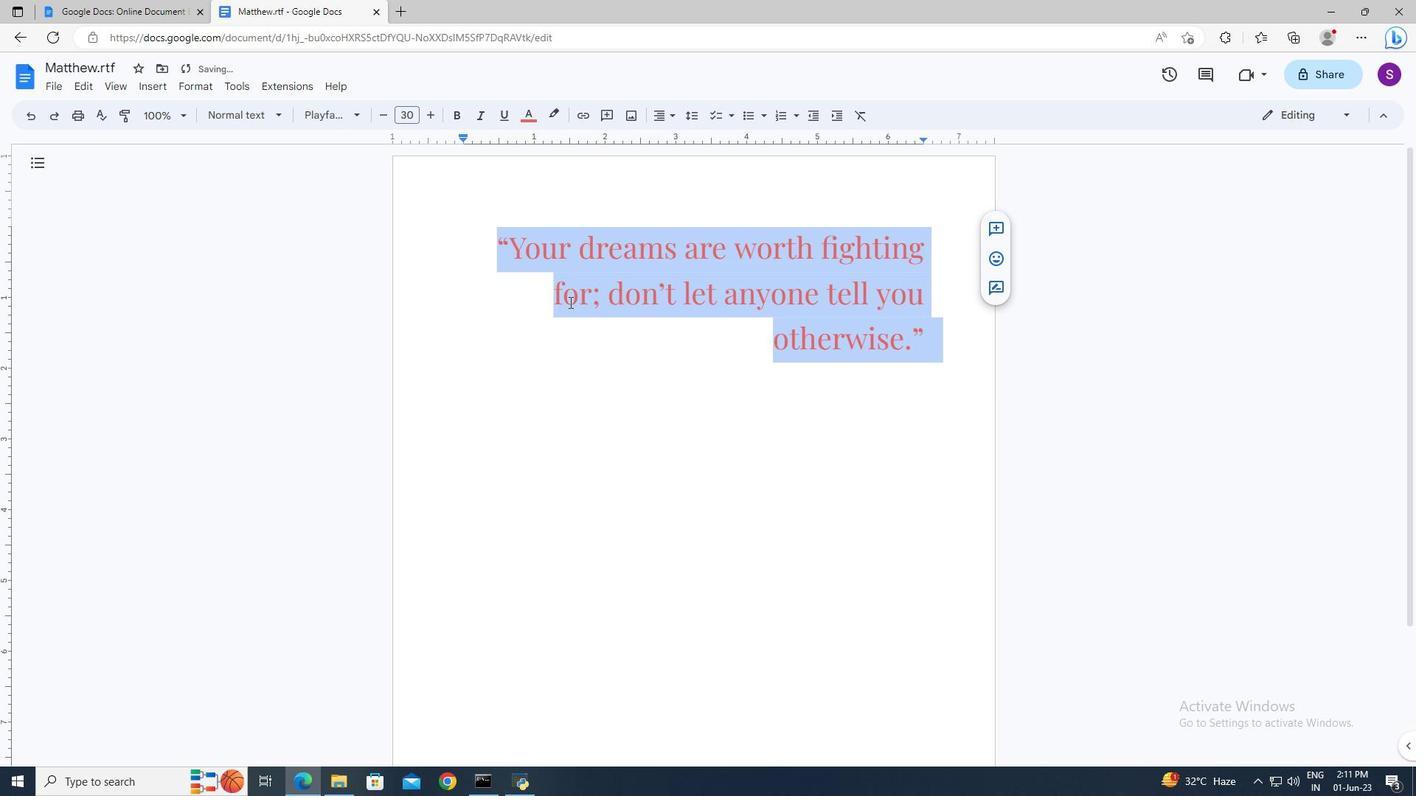 
Action: Mouse pressed left at (570, 309)
Screenshot: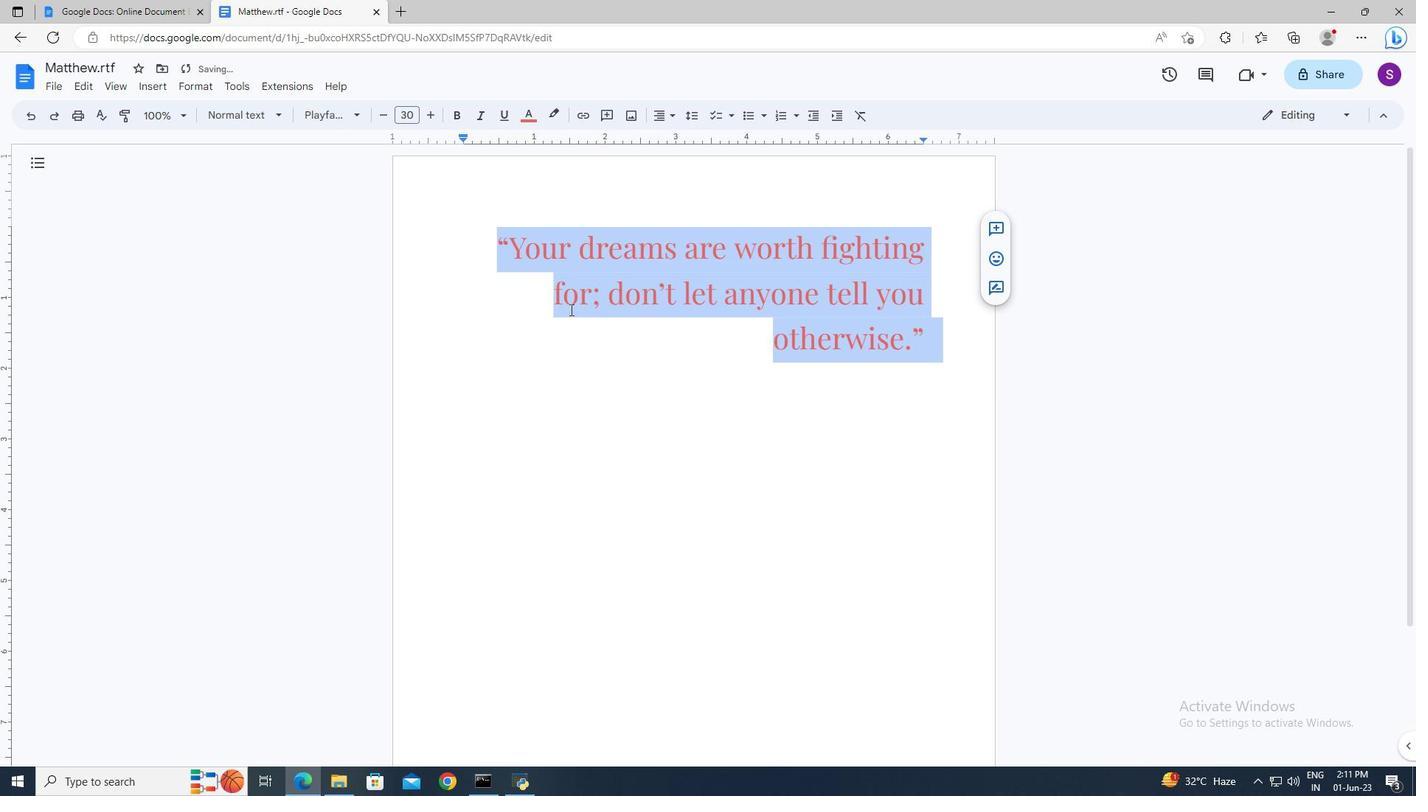 
